 Task: Create Card Intellectual Property Review Session in Board Newsletter Strategy to Workspace Information Security. Create Card Team Performance Review in Board Product Prototyping to Workspace Information Security. Create Card Partnership Proposal Discussion in Board Product Pricing and Packaging Strategy to Workspace Information Security
Action: Mouse moved to (163, 150)
Screenshot: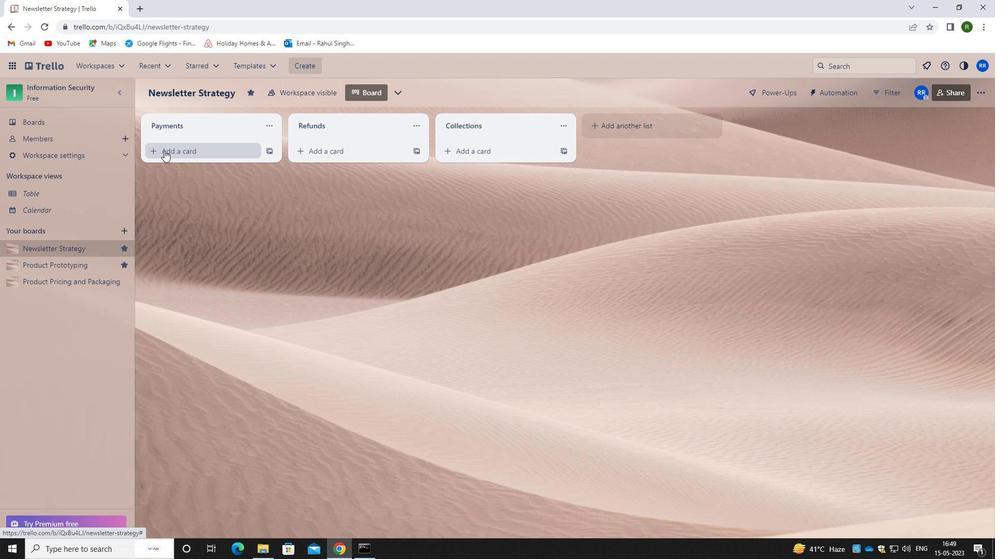 
Action: Mouse pressed left at (163, 150)
Screenshot: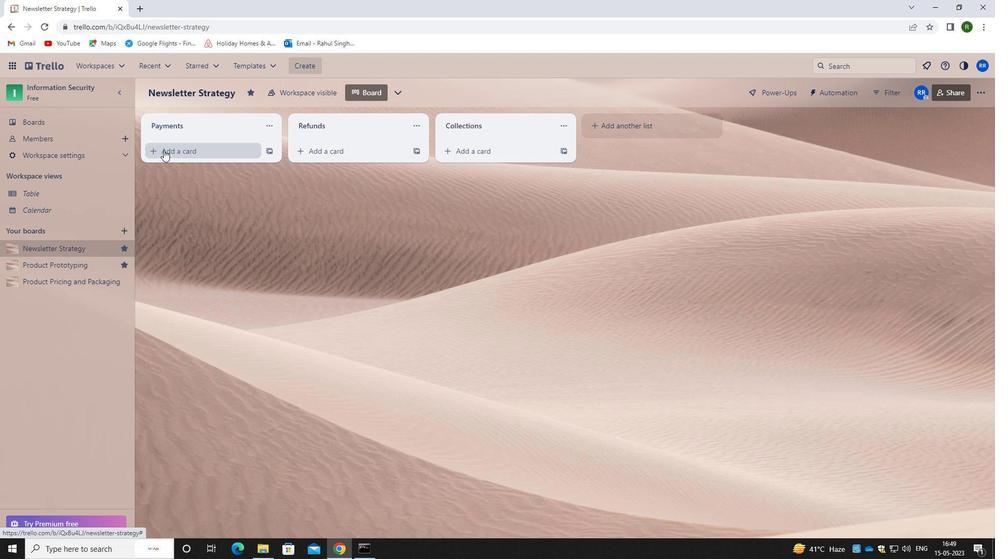 
Action: Mouse moved to (190, 163)
Screenshot: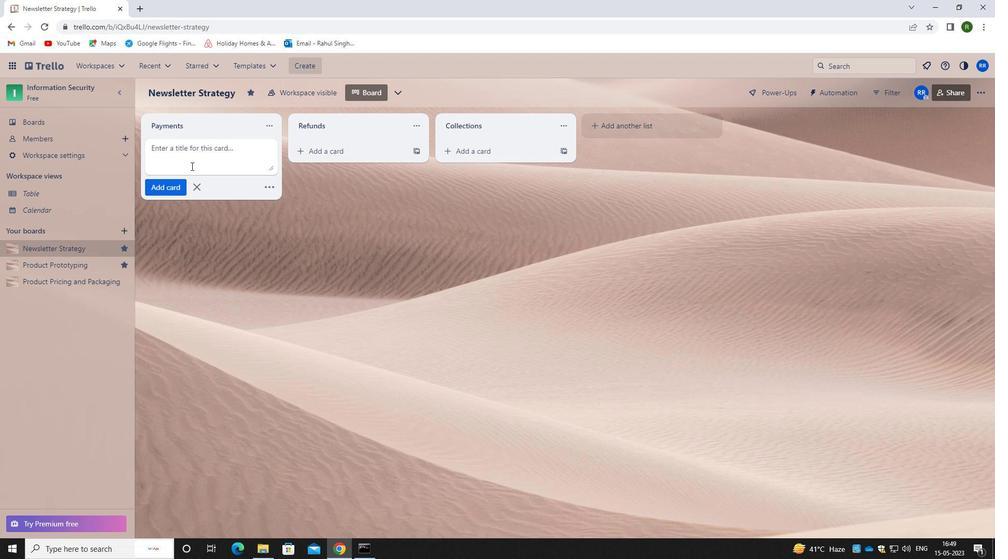 
Action: Key pressed <Key.caps_lock>j<Key.caps_lock>oint<Key.space><Key.caps_lock>v<Key.caps_lock><Key.backspace><Key.backspace><Key.backspace><Key.backspace><Key.backspace><Key.backspace><Key.backspace><Key.backspace><Key.backspace><Key.backspace><Key.backspace><Key.backspace><Key.backspace><Key.backspace><Key.backspace><Key.backspace><Key.backspace><Key.backspace><Key.backspace><Key.backspace><Key.backspace><Key.backspace><Key.backspace><Key.backspace><Key.backspace><Key.backspace><Key.backspace><Key.backspace><Key.backspace><Key.backspace><Key.backspace><Key.backspace>i<Key.caps_lock><Key.backspace>i<Key.caps_lock>ntellectual<Key.space><Key.caps_lock>p<Key.caps_lock>roperyt<Key.backspace><Key.backspace>ty<Key.space><Key.caps_lock>r<Key.caps_lock>r<Key.backspace>eview
Screenshot: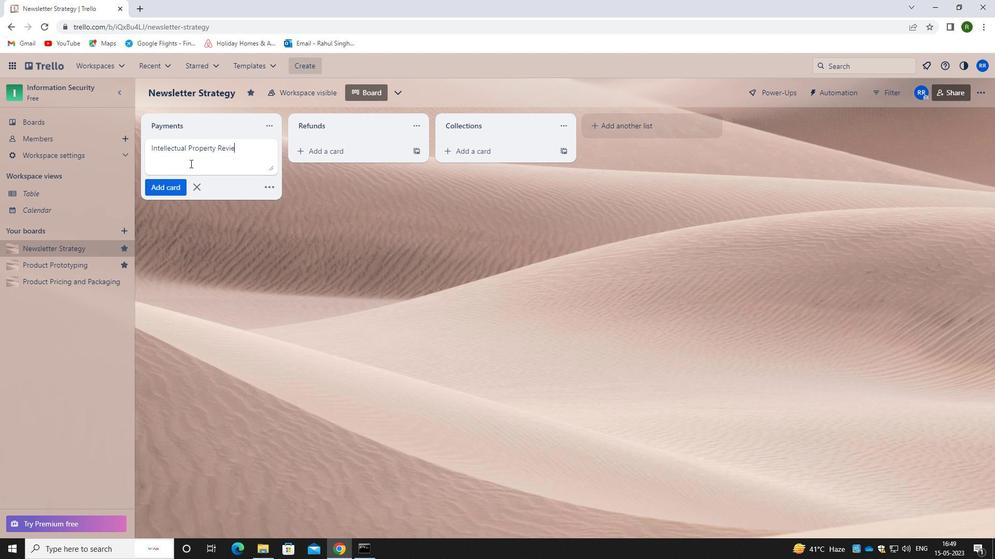 
Action: Mouse moved to (169, 182)
Screenshot: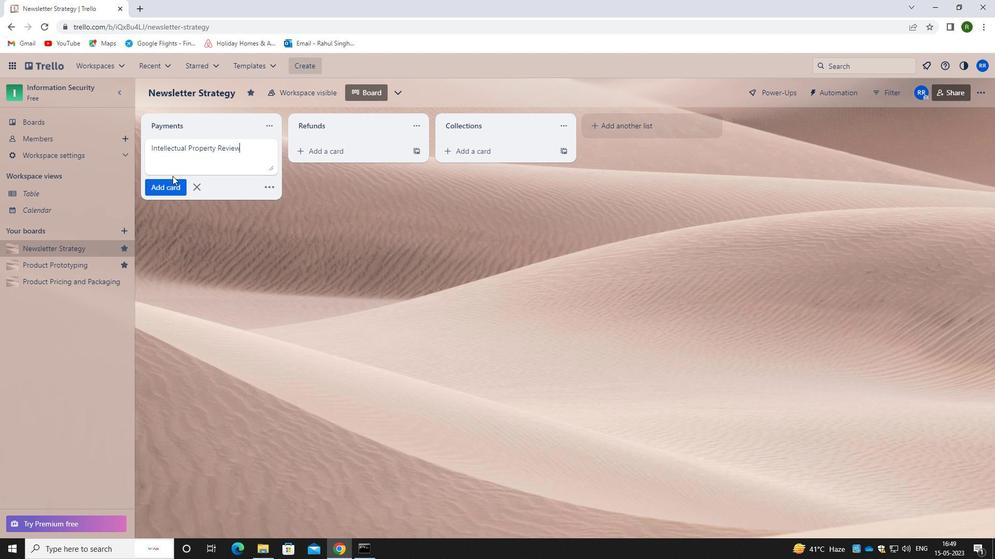
Action: Mouse pressed left at (169, 182)
Screenshot: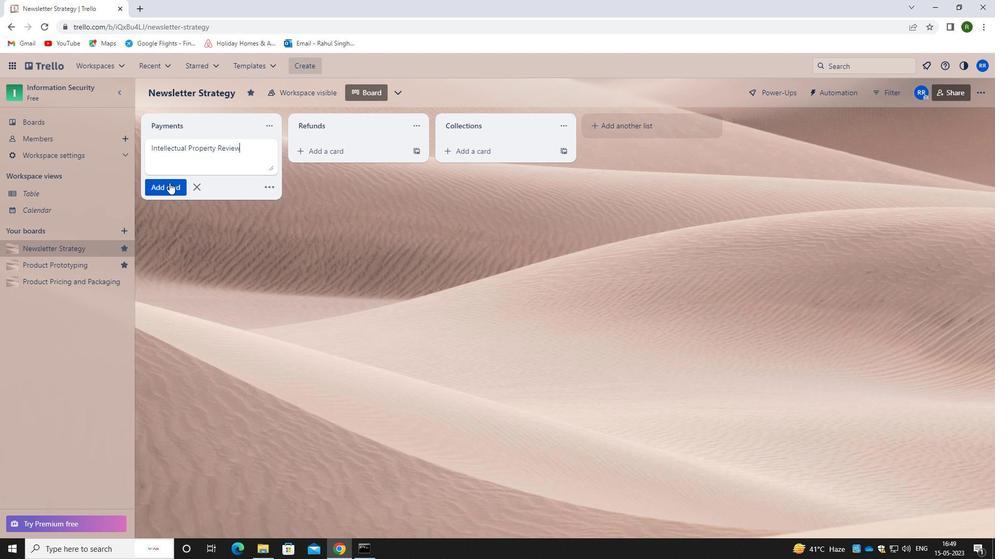 
Action: Mouse moved to (69, 271)
Screenshot: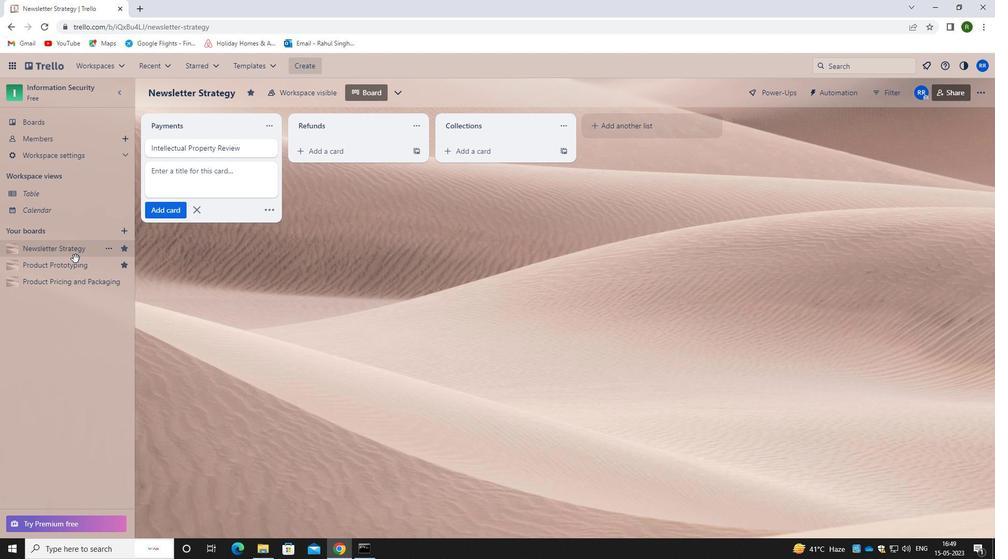 
Action: Mouse pressed left at (69, 271)
Screenshot: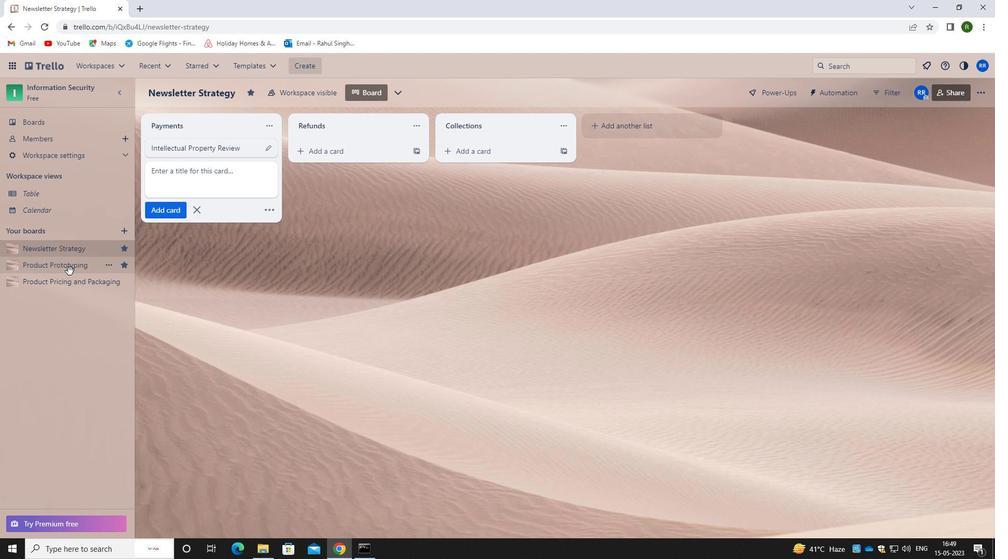
Action: Mouse moved to (187, 153)
Screenshot: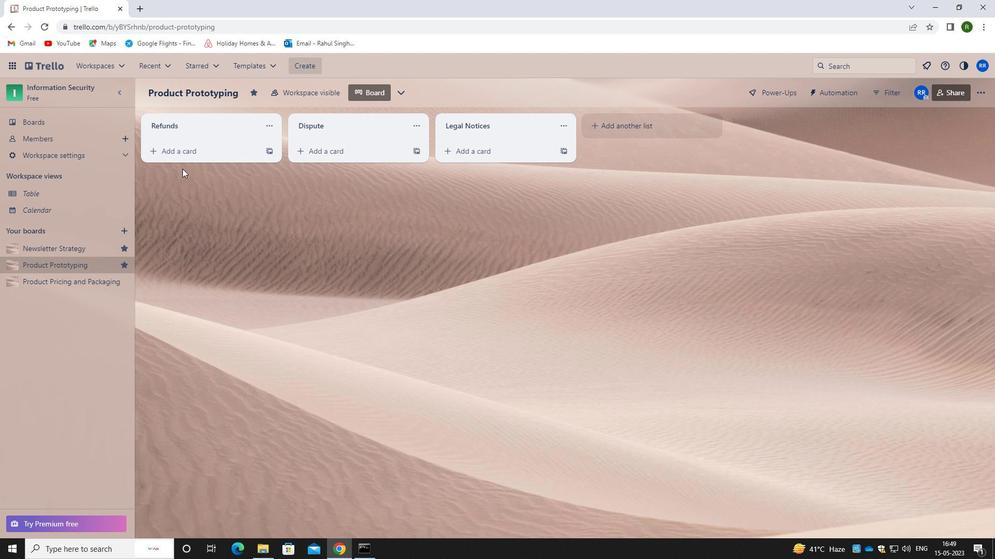 
Action: Mouse pressed left at (187, 153)
Screenshot: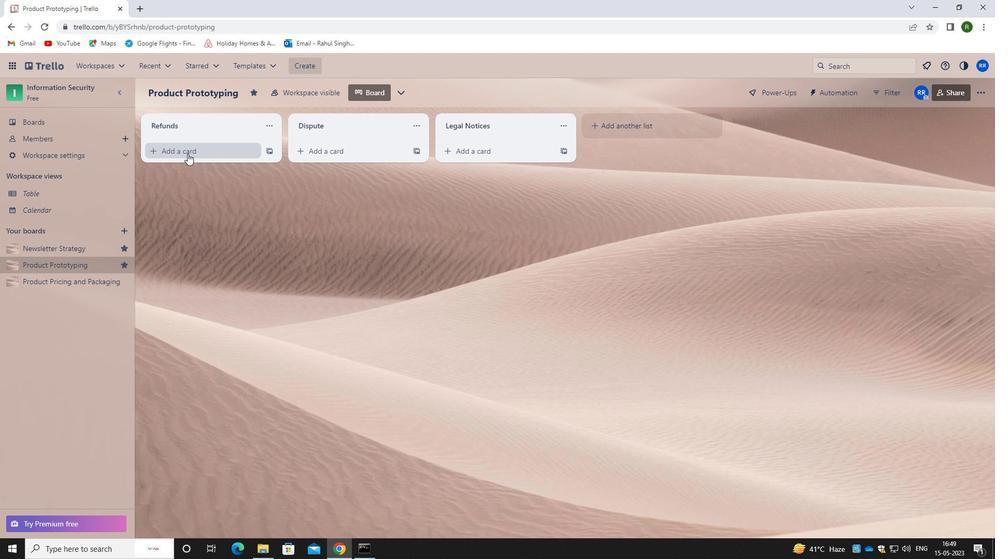 
Action: Mouse moved to (187, 158)
Screenshot: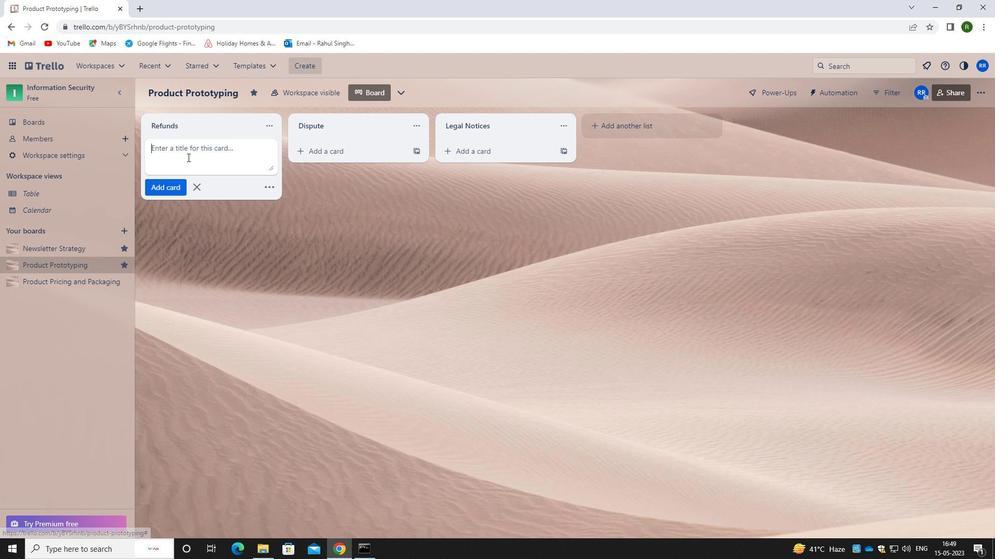 
Action: Key pressed <Key.caps_lock>t<Key.caps_lock>eam<Key.space><Key.caps_lock>p<Key.caps_lock>erformacn<Key.backspace><Key.backspace>nce<Key.space><Key.caps_lock>r<Key.caps_lock>eview
Screenshot: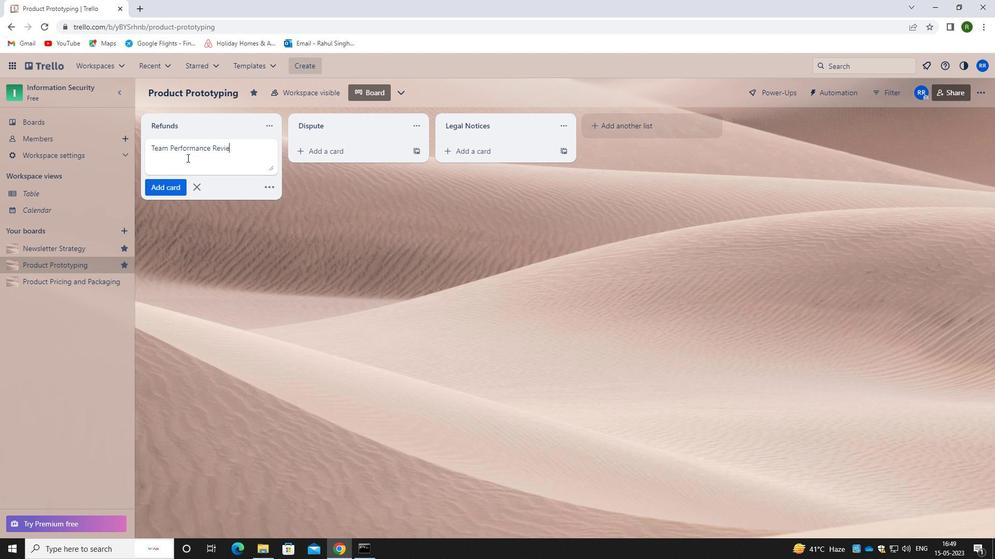 
Action: Mouse moved to (173, 181)
Screenshot: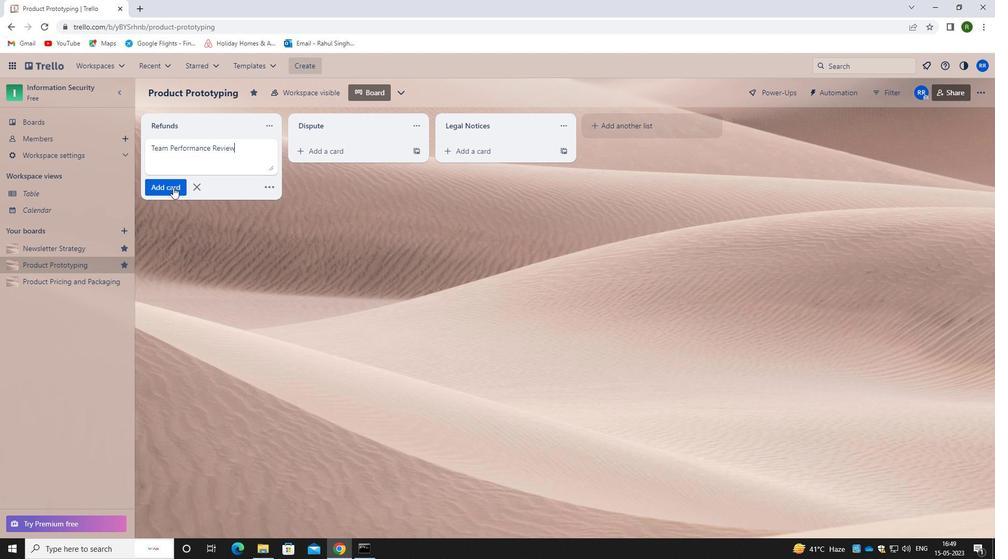 
Action: Mouse pressed left at (173, 181)
Screenshot: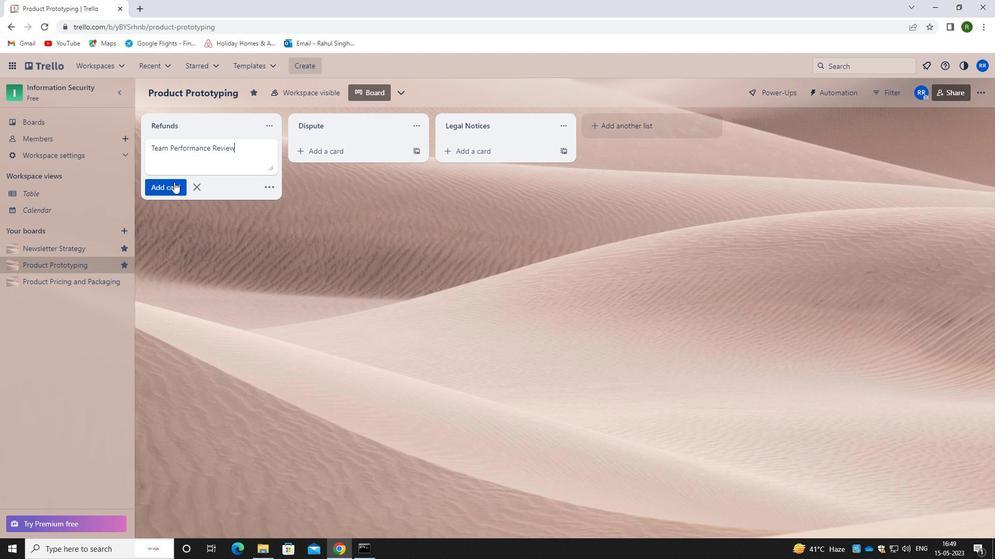 
Action: Mouse moved to (62, 284)
Screenshot: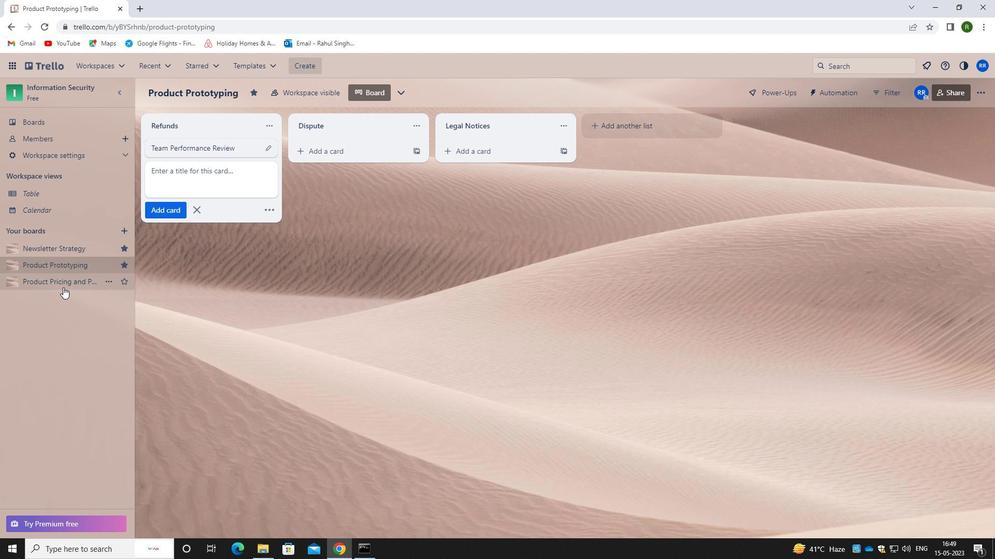 
Action: Mouse pressed left at (62, 284)
Screenshot: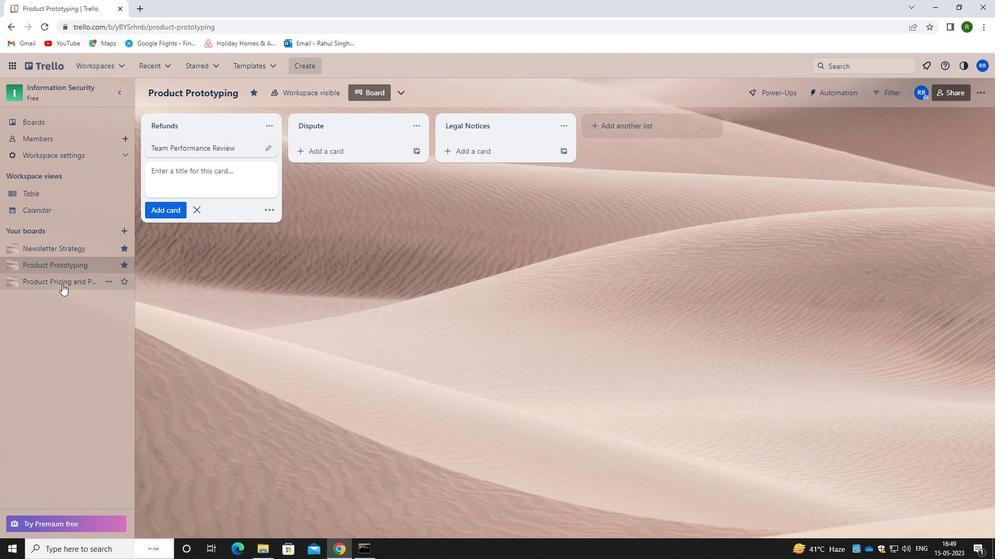 
Action: Mouse moved to (177, 154)
Screenshot: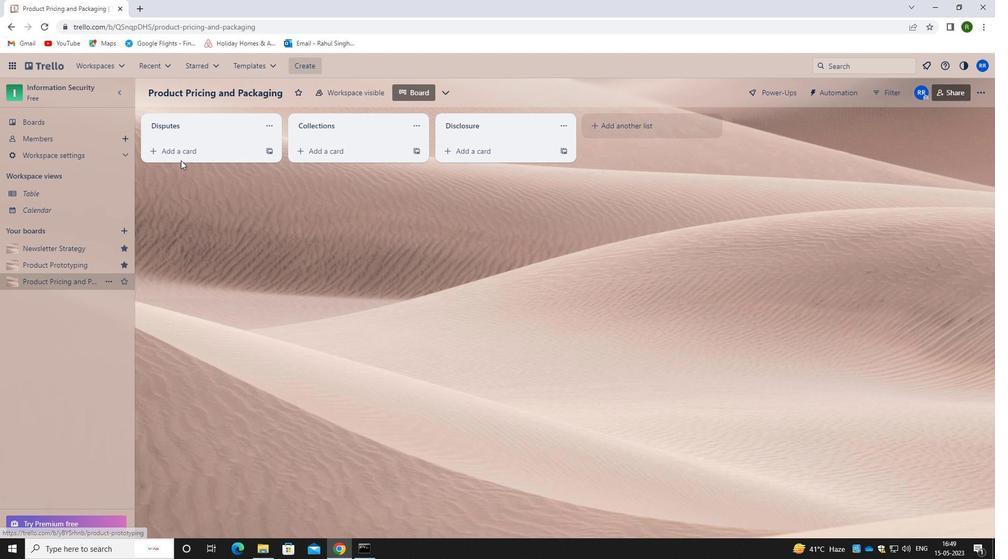 
Action: Mouse pressed left at (177, 154)
Screenshot: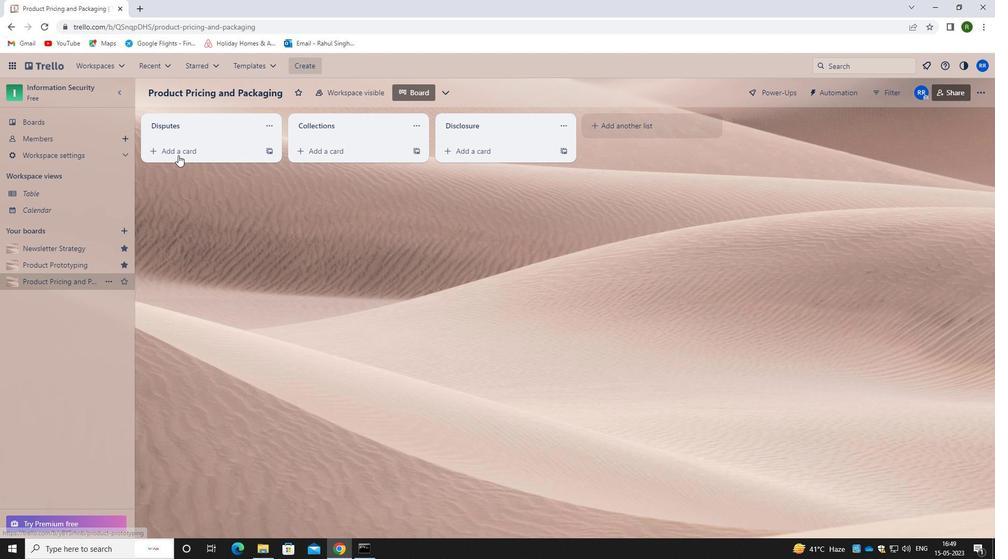 
Action: Mouse moved to (195, 155)
Screenshot: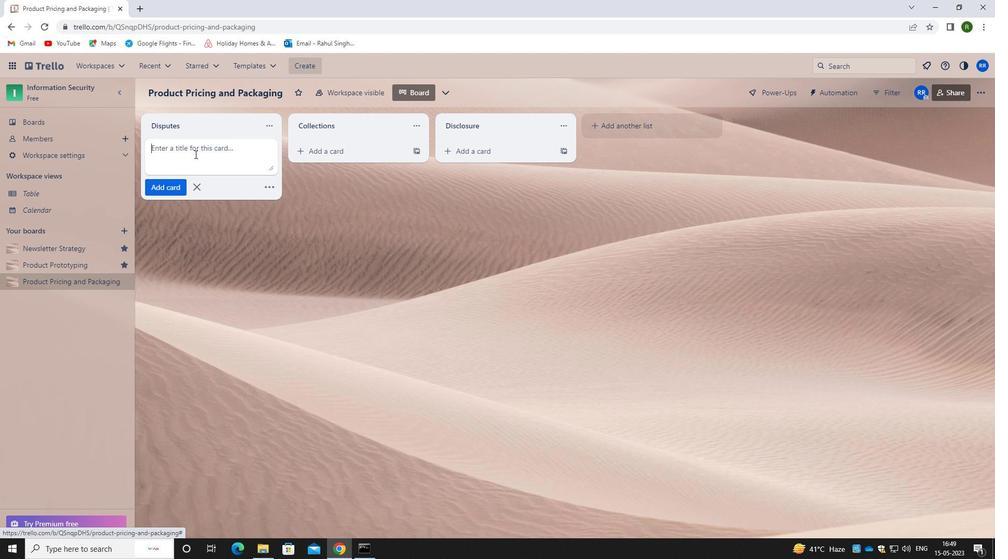 
Action: Mouse pressed left at (195, 155)
Screenshot: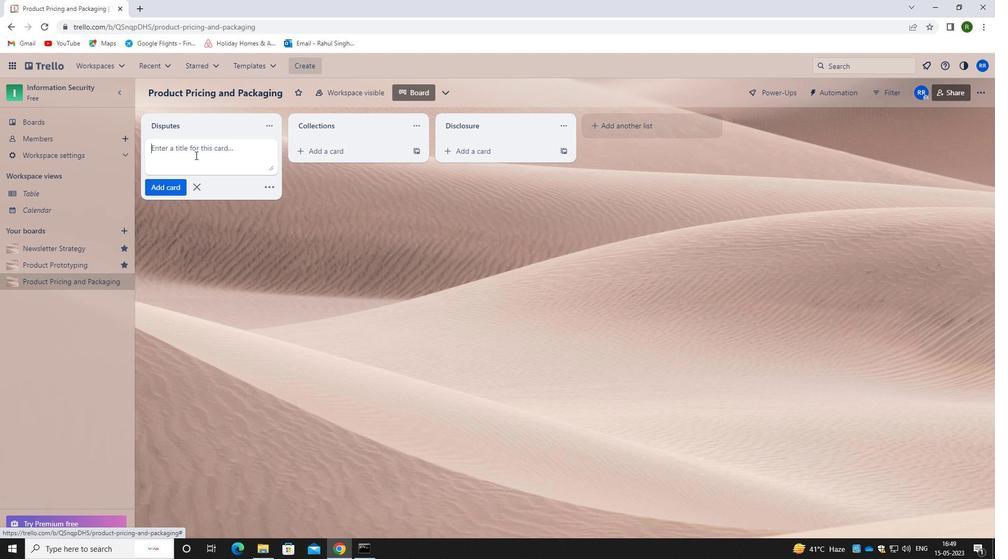 
Action: Mouse moved to (195, 156)
Screenshot: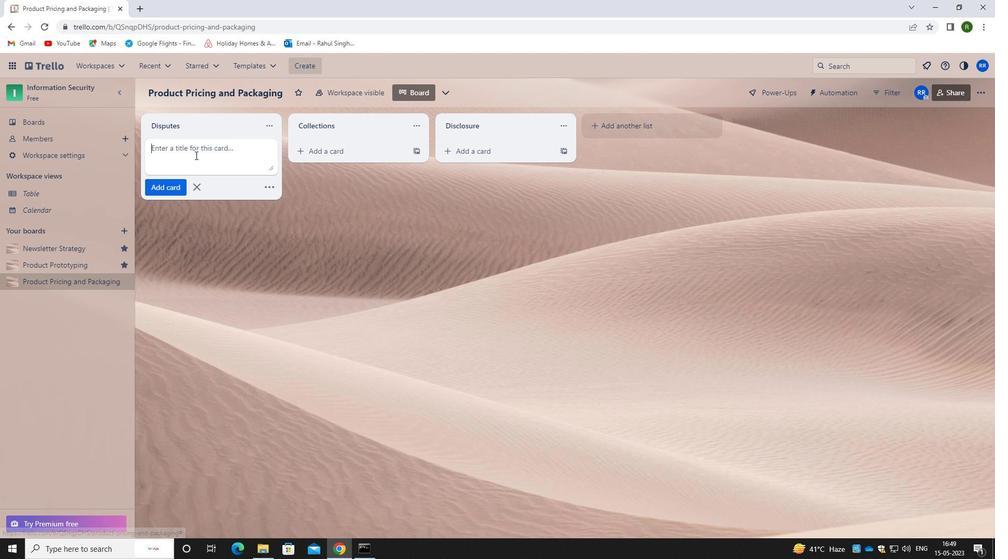 
Action: Key pressed <Key.caps_lock>p<Key.caps_lock>a<Key.backspace><Key.backspace><Key.backspace><Key.backspace><Key.backspace><Key.backspace><Key.backspace><Key.backspace><Key.backspace><Key.backspace><Key.backspace><Key.backspace><Key.backspace><Key.caps_lock>p<Key.caps_lock>artnership<Key.space><Key.caps_lock>p<Key.caps_lock>roposal<Key.space><Key.caps_lock>d<Key.caps_lock>iscussion
Screenshot: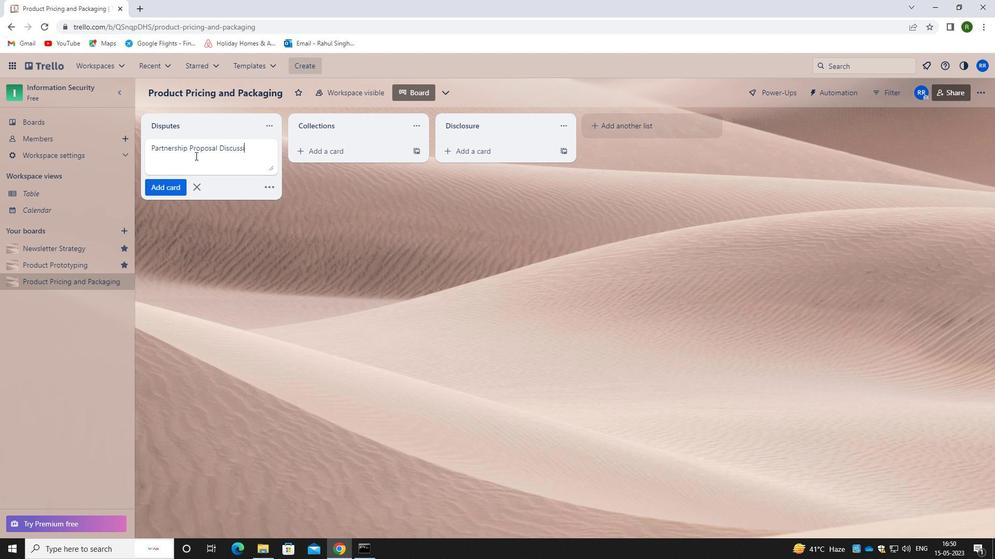 
Action: Mouse moved to (179, 190)
Screenshot: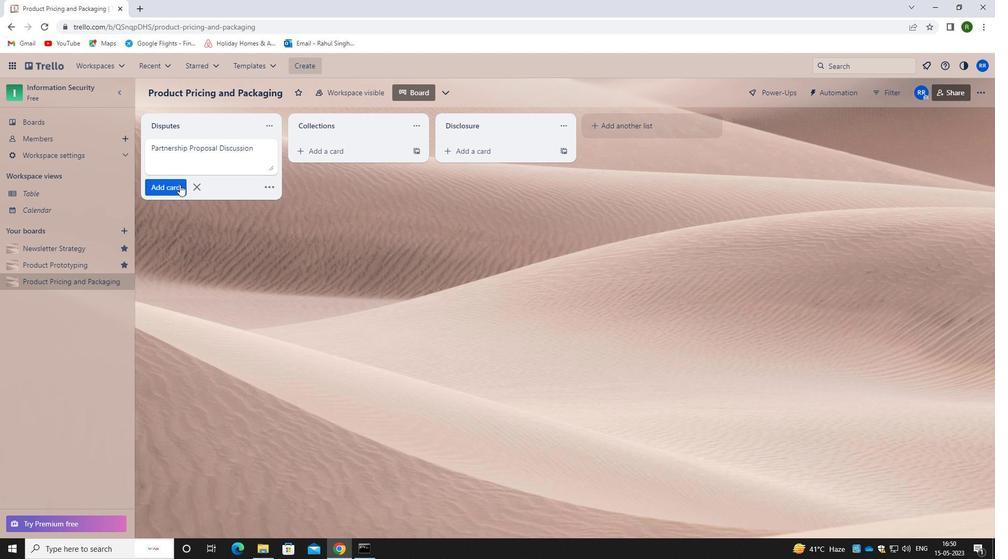 
Action: Mouse pressed left at (179, 190)
Screenshot: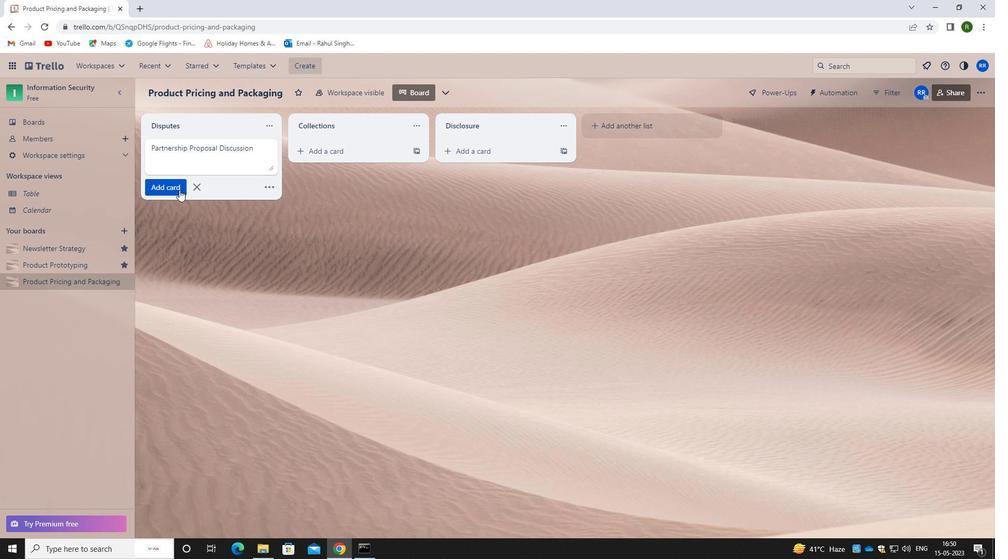 
Action: Mouse moved to (221, 331)
Screenshot: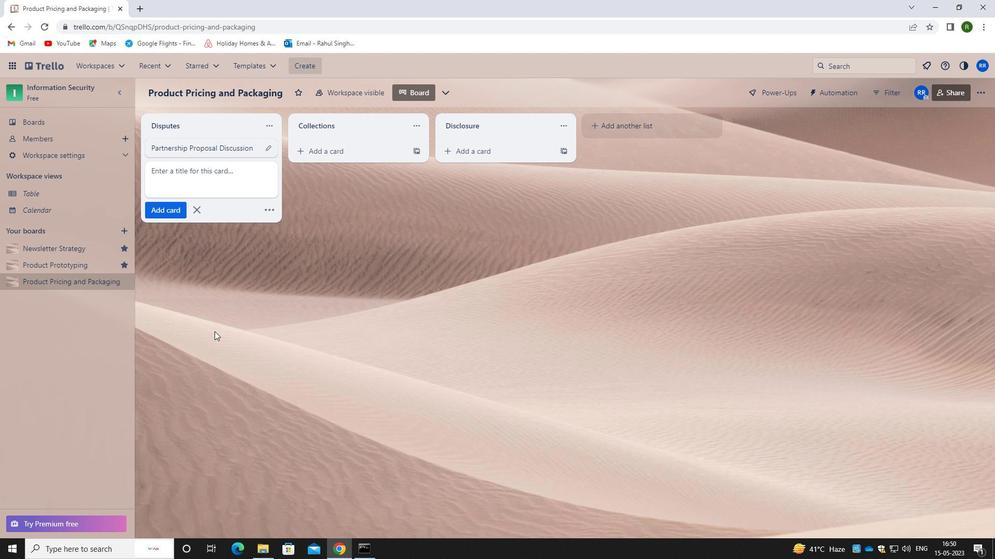 
Action: Mouse pressed left at (221, 331)
Screenshot: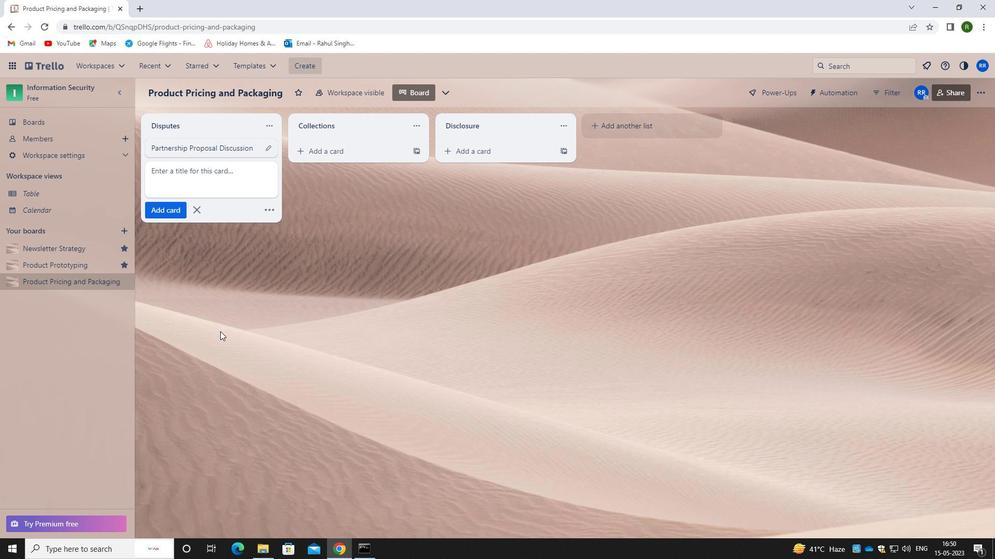 
Action: Mouse moved to (222, 331)
Screenshot: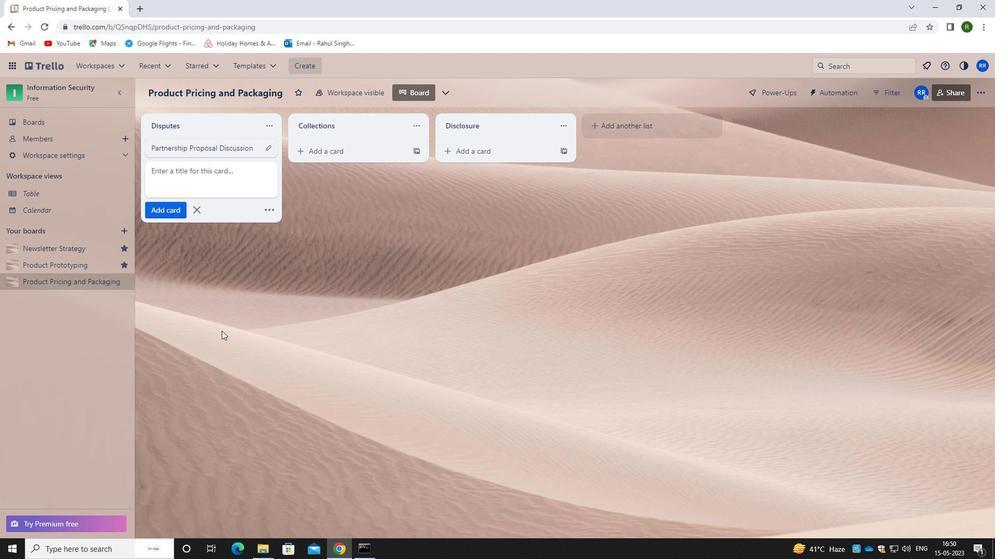 
